 Task: Search the location "Newton Meats Inc"
Action: Mouse moved to (445, 138)
Screenshot: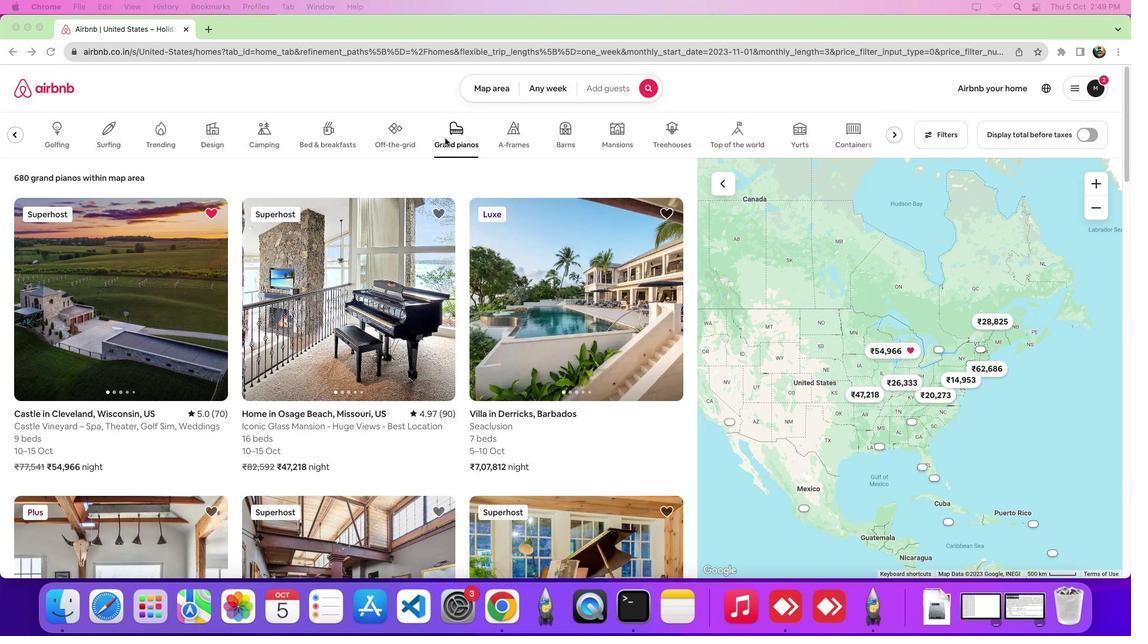 
Action: Mouse pressed left at (445, 138)
Screenshot: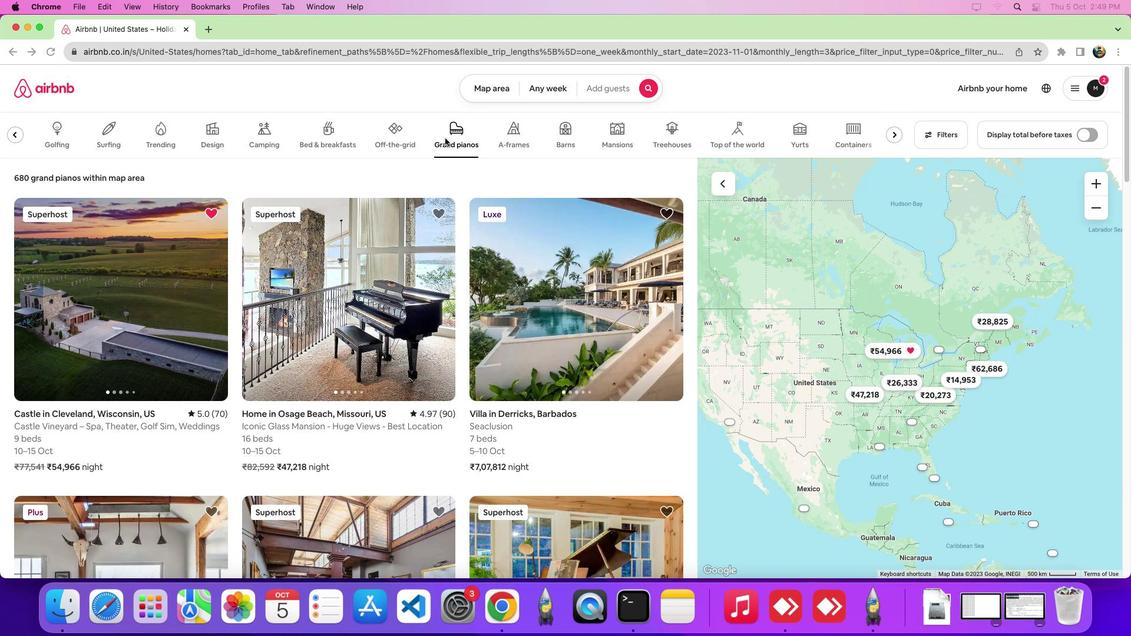 
Action: Mouse moved to (105, 306)
Screenshot: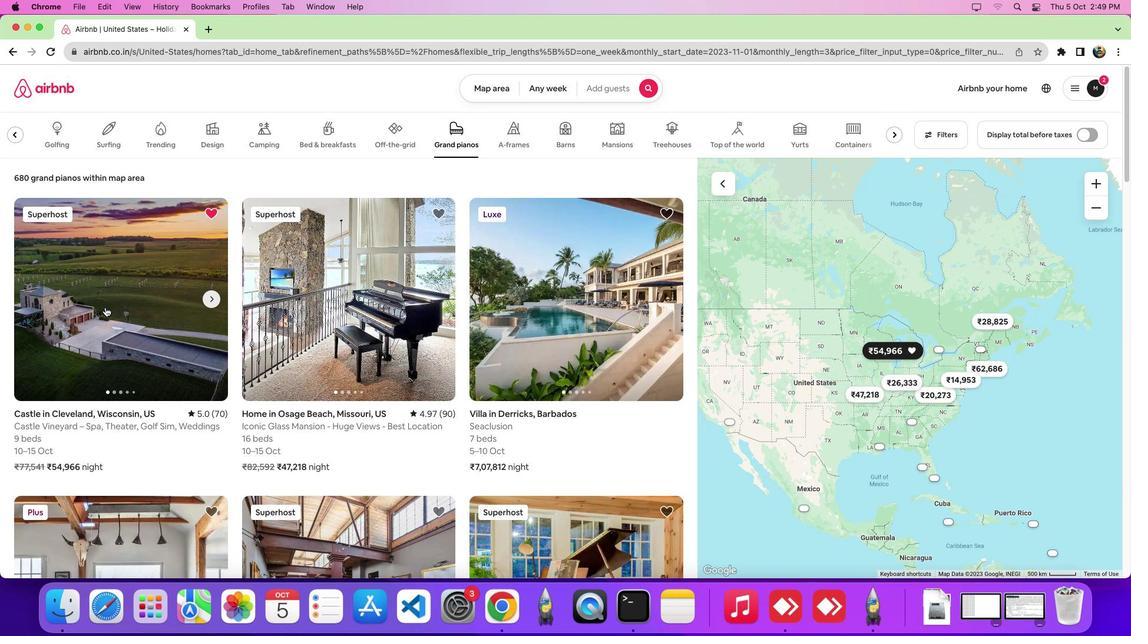 
Action: Mouse pressed left at (105, 306)
Screenshot: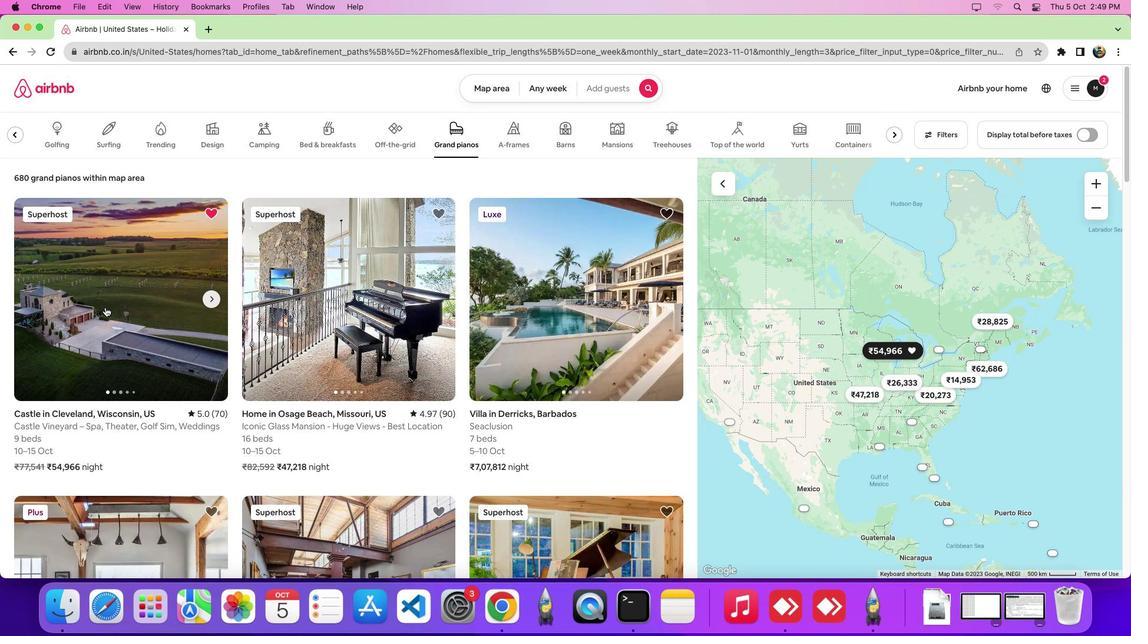 
Action: Mouse moved to (543, 284)
Screenshot: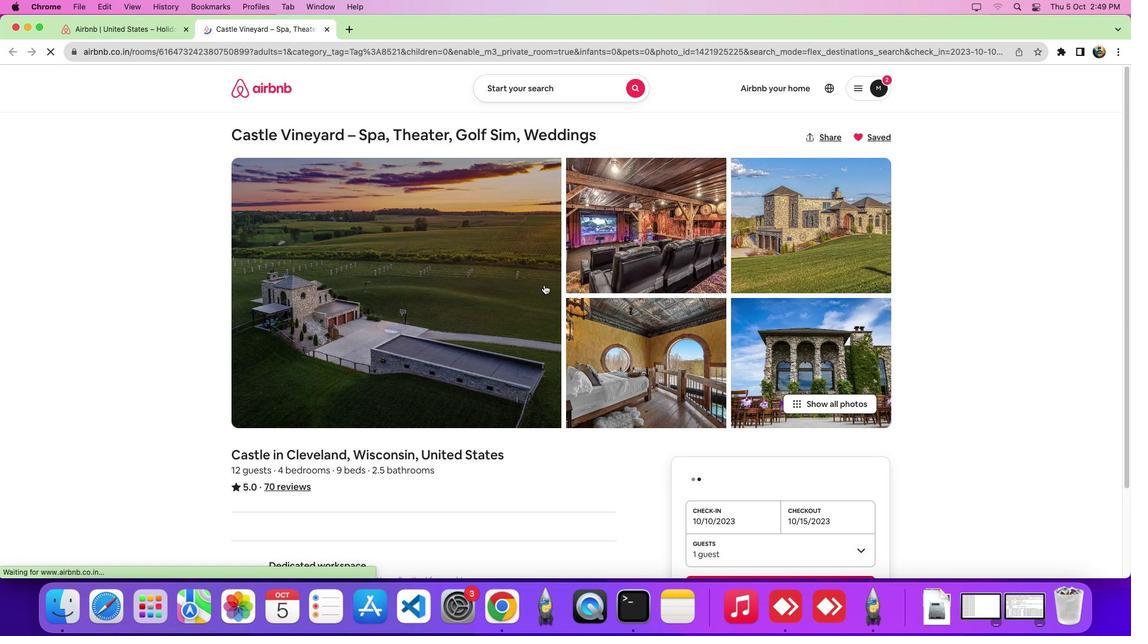 
Action: Mouse scrolled (543, 284) with delta (0, 0)
Screenshot: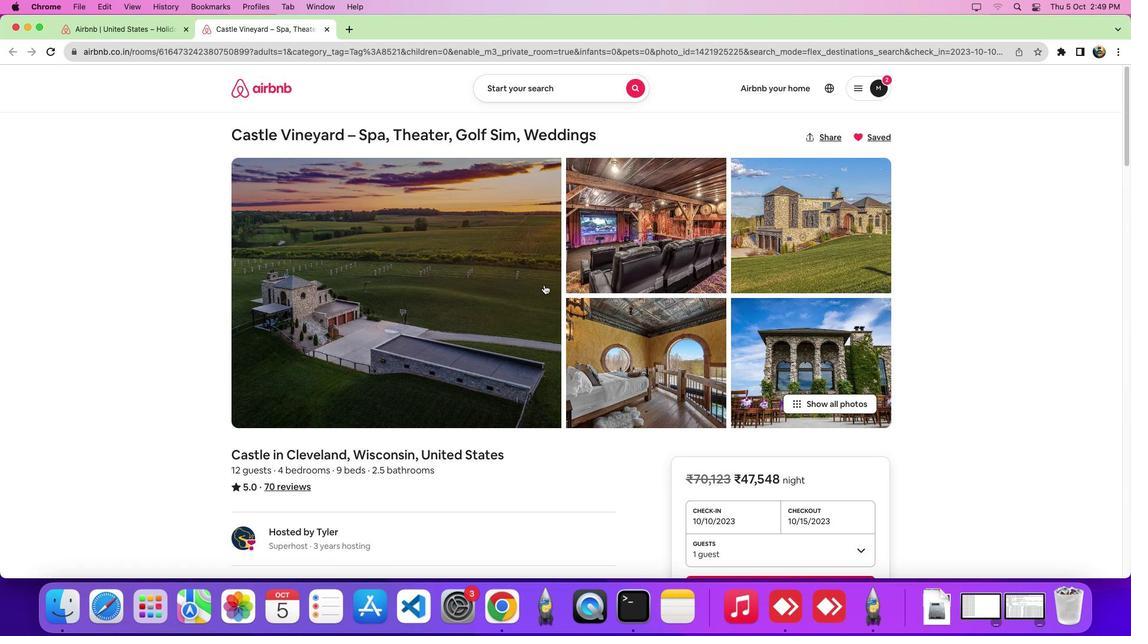 
Action: Mouse scrolled (543, 284) with delta (0, 0)
Screenshot: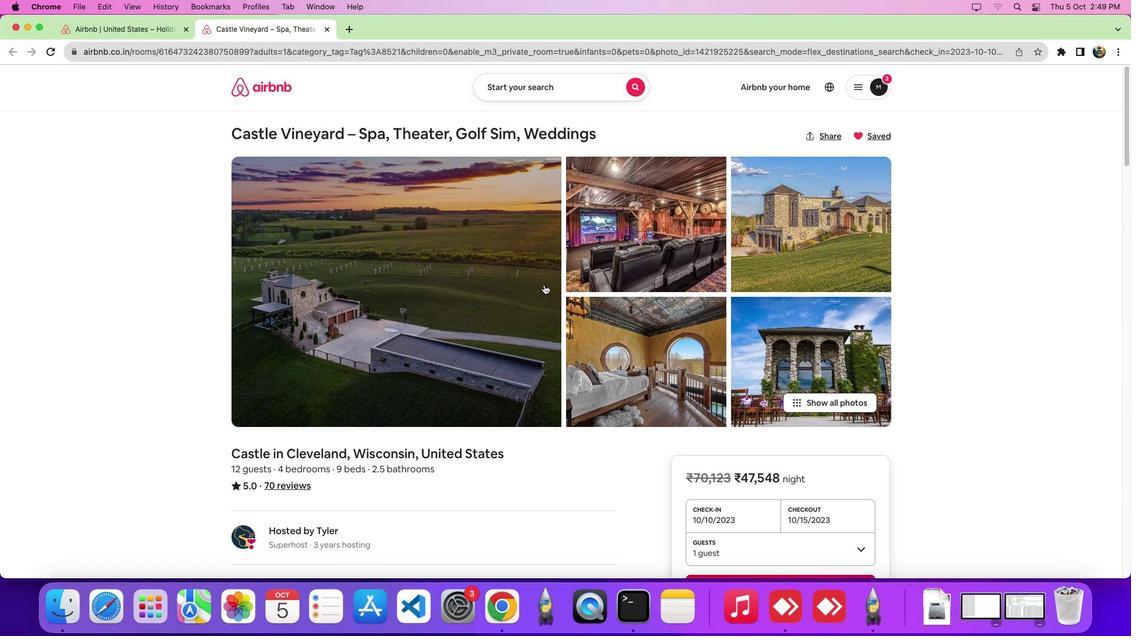 
Action: Mouse scrolled (543, 284) with delta (0, -3)
Screenshot: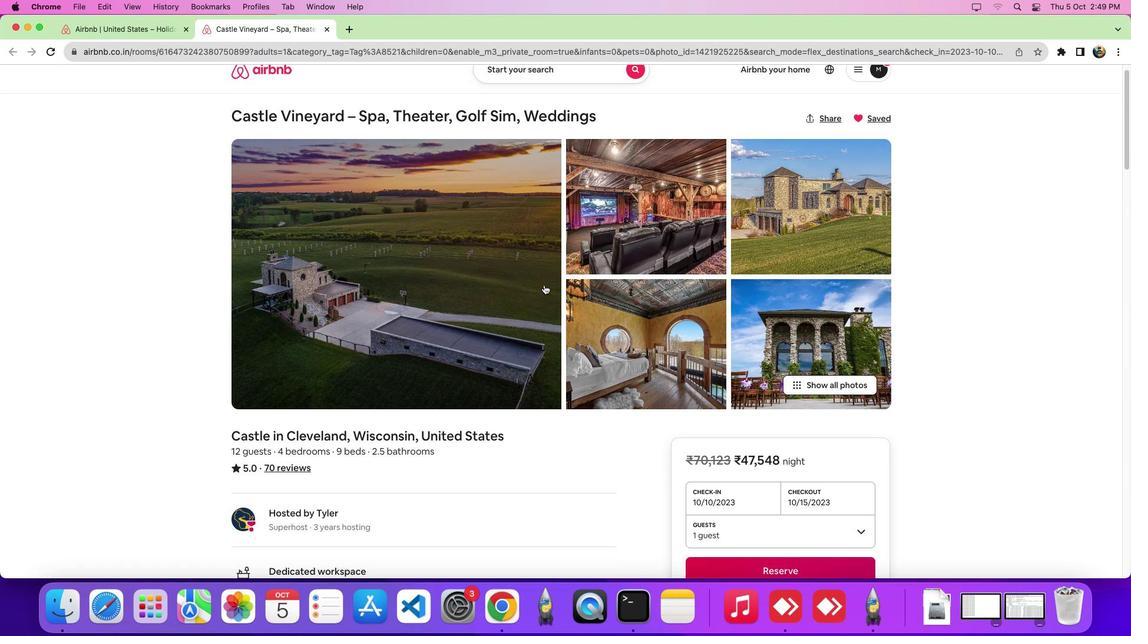 
Action: Mouse scrolled (543, 284) with delta (0, -5)
Screenshot: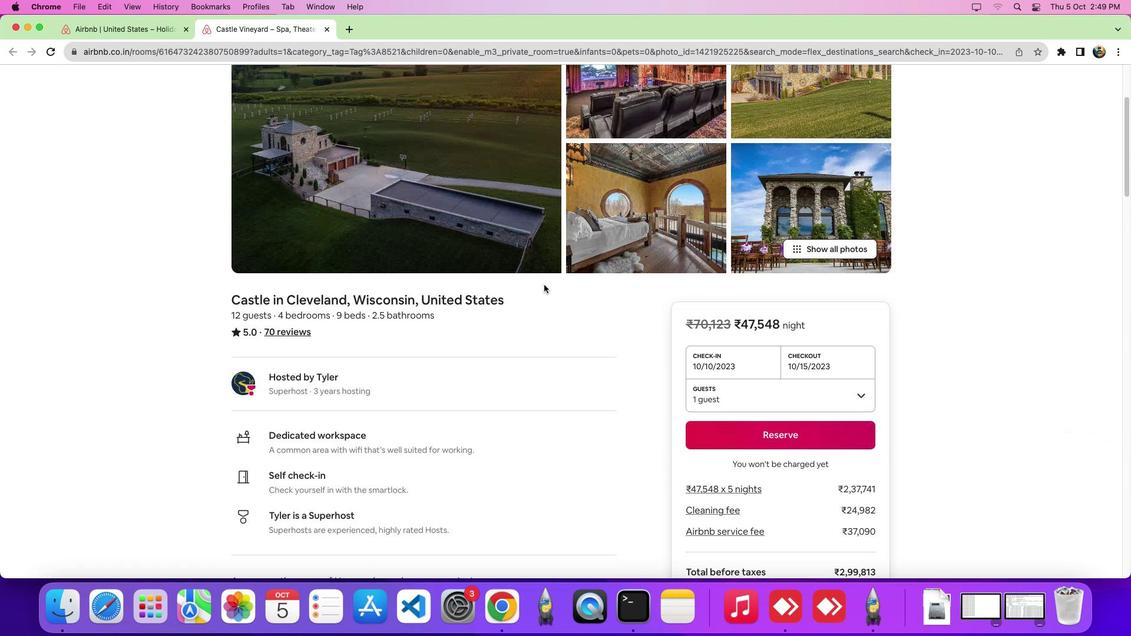 
Action: Mouse scrolled (543, 284) with delta (0, -7)
Screenshot: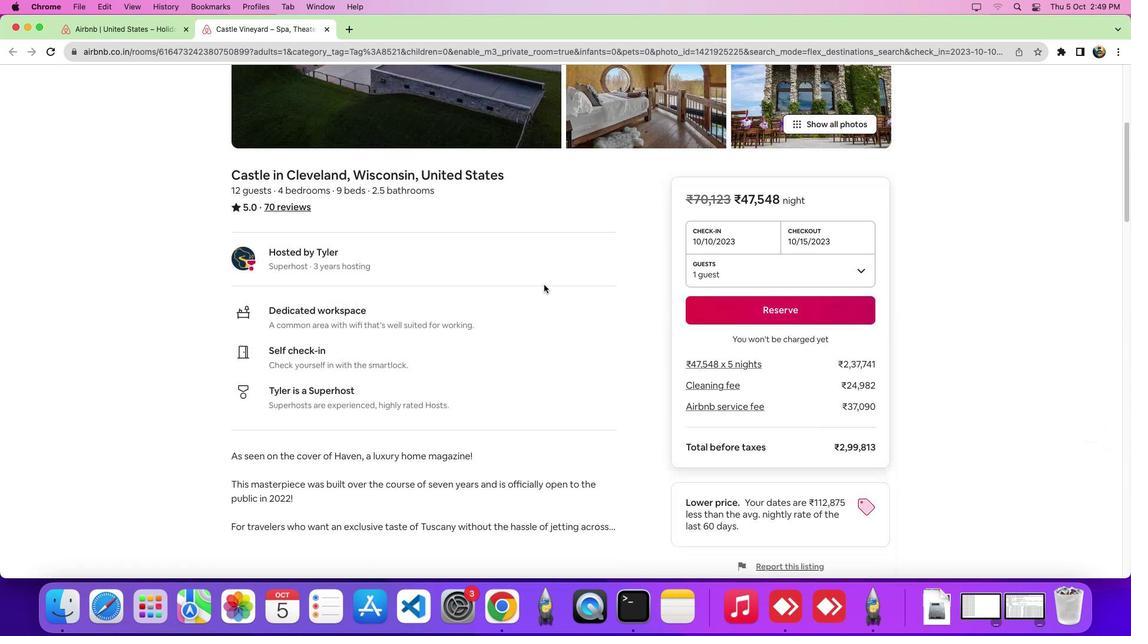 
Action: Mouse moved to (395, 84)
Screenshot: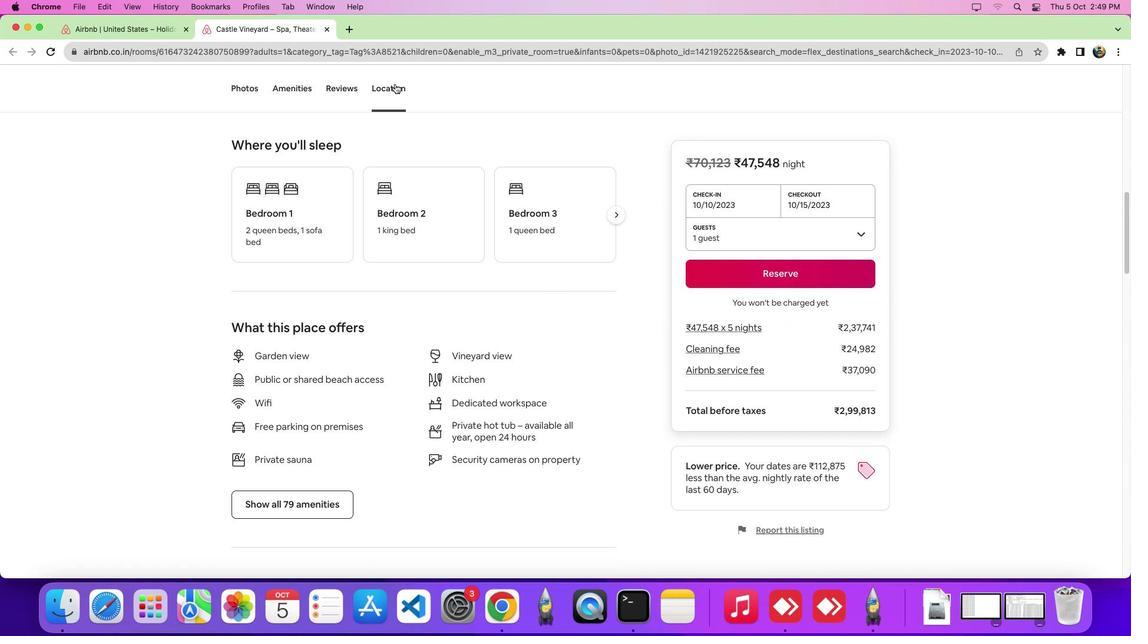 
Action: Mouse pressed left at (395, 84)
Screenshot: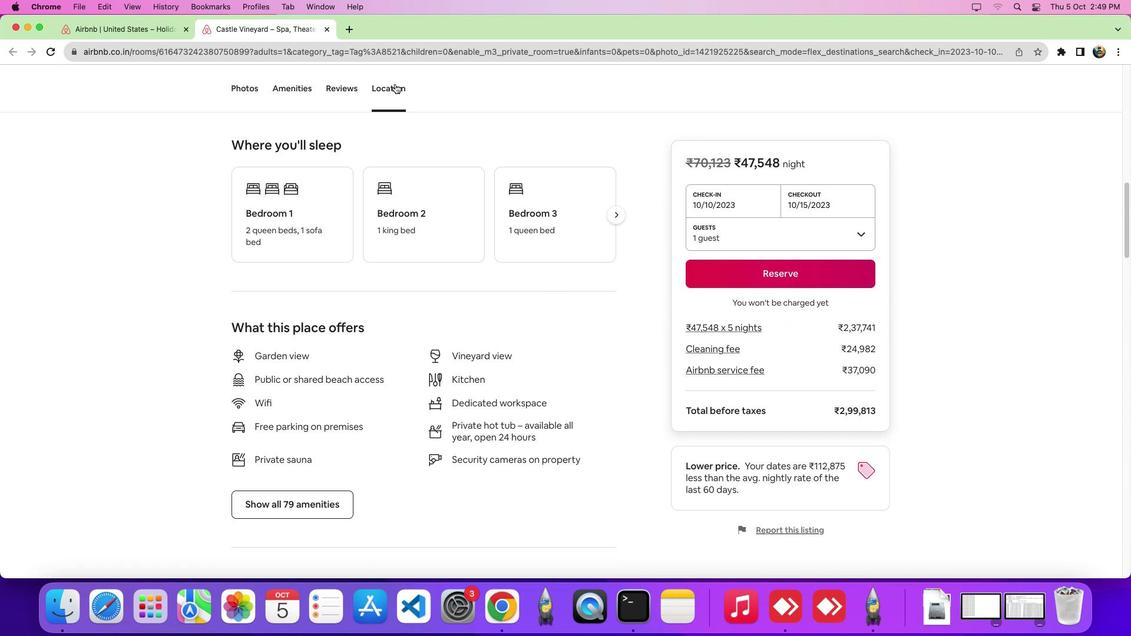 
Action: Mouse moved to (522, 407)
Screenshot: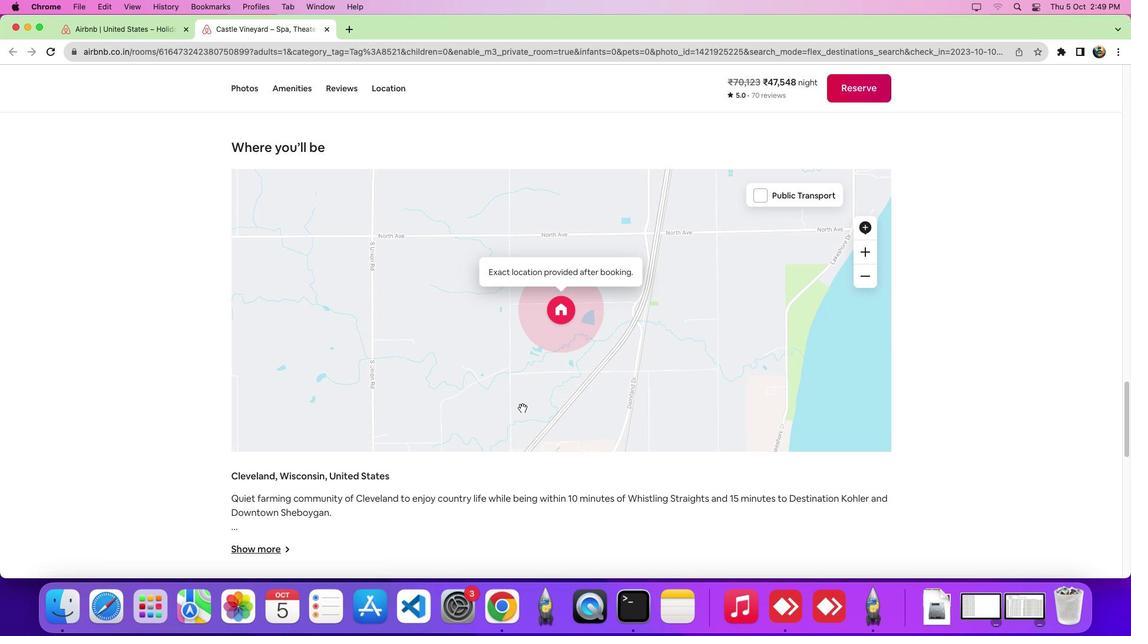 
Action: Mouse scrolled (522, 407) with delta (0, 0)
Screenshot: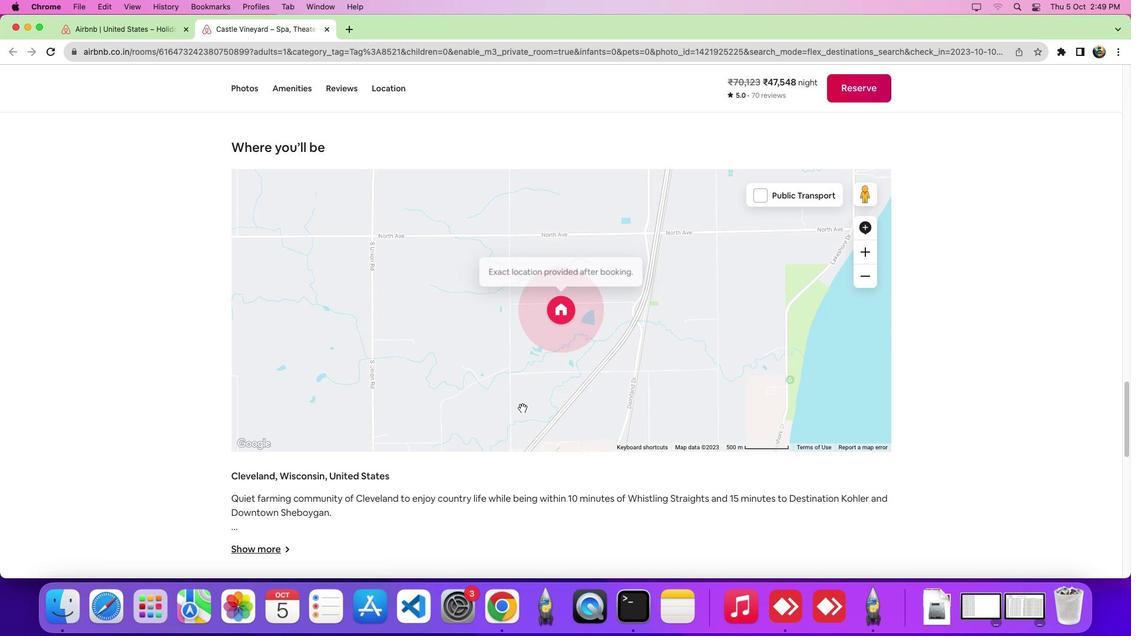 
Action: Mouse scrolled (522, 407) with delta (0, 0)
Screenshot: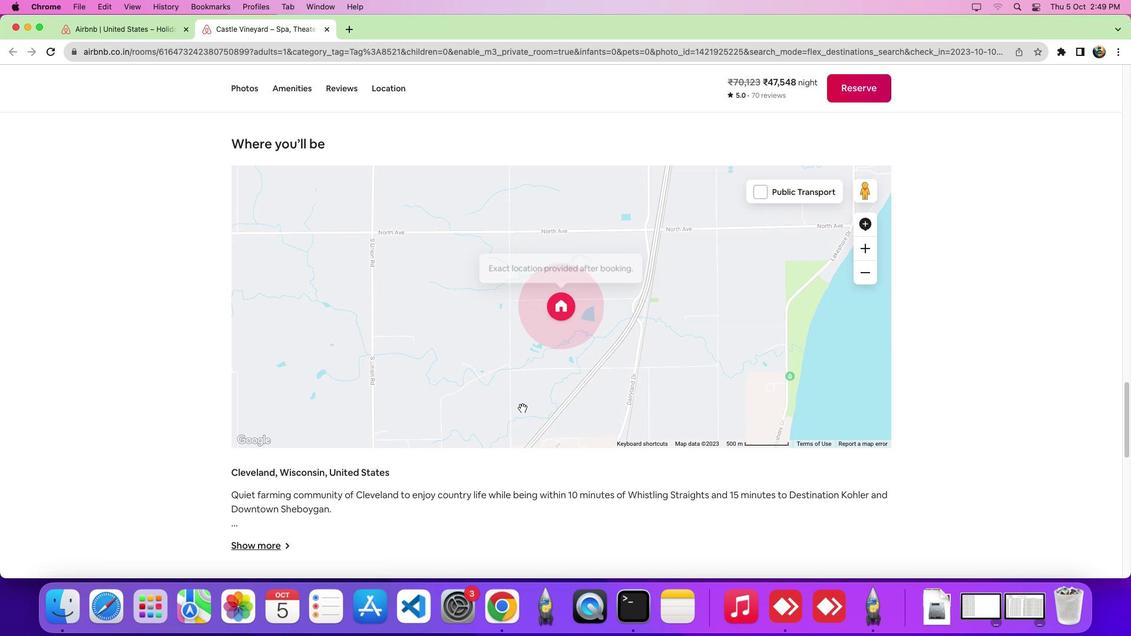 
Action: Mouse moved to (523, 408)
Screenshot: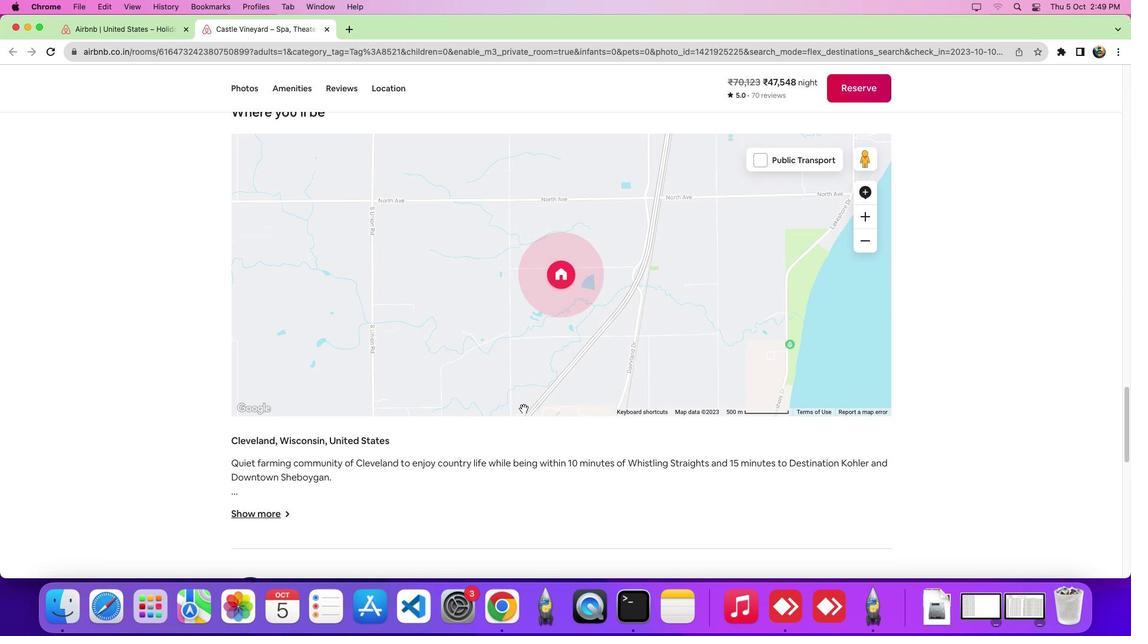
Action: Mouse scrolled (523, 408) with delta (0, 0)
Screenshot: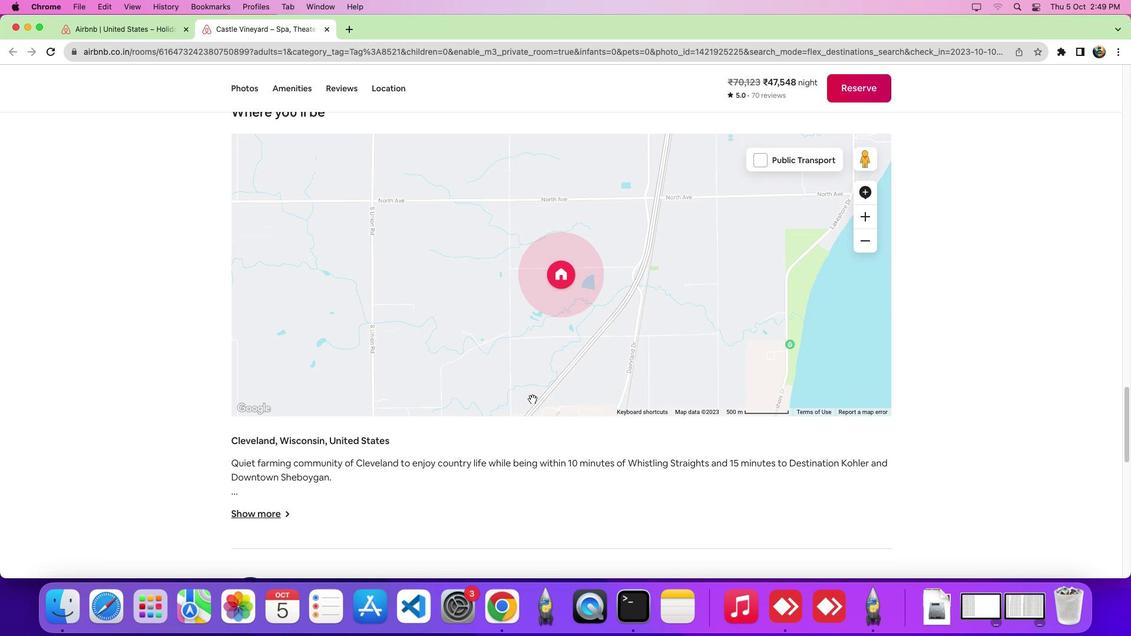 
Action: Mouse moved to (873, 191)
Screenshot: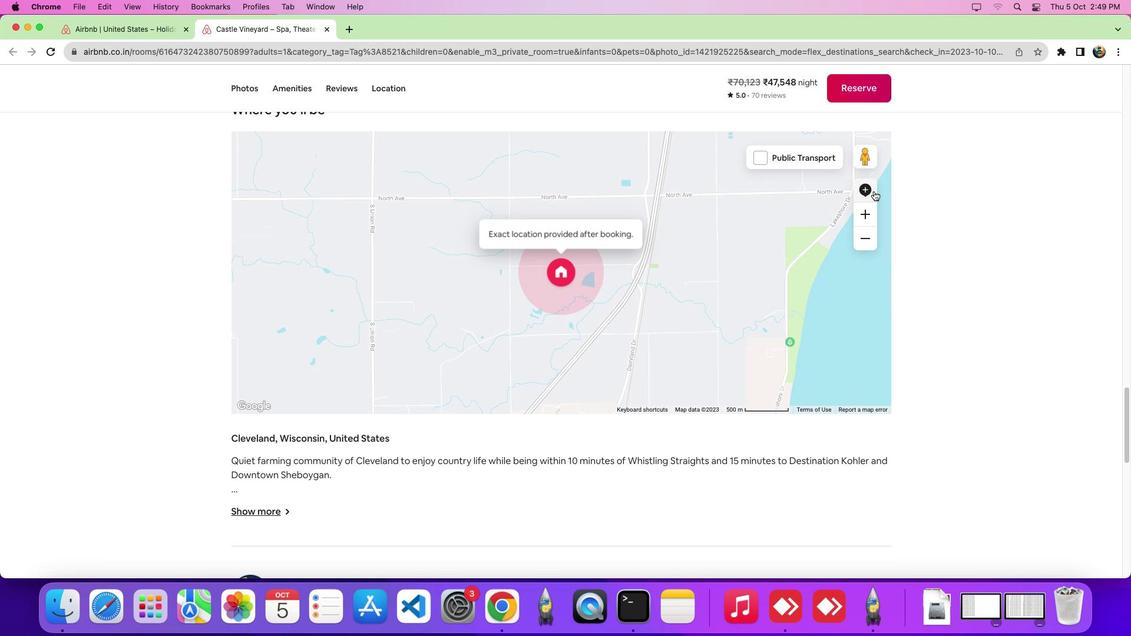 
Action: Mouse pressed left at (873, 191)
Screenshot: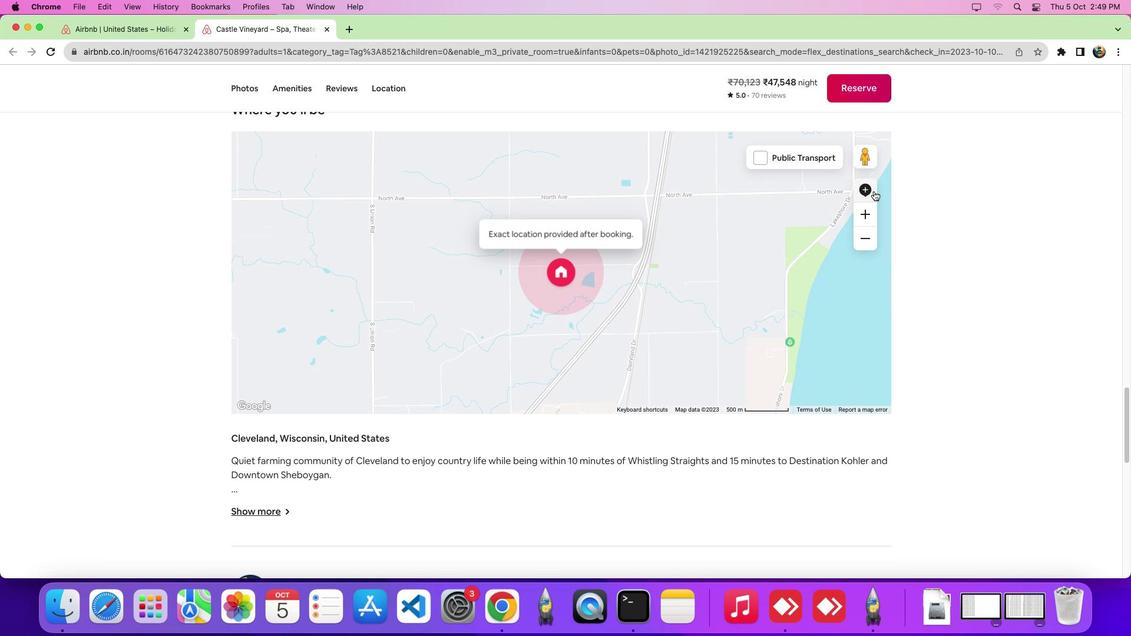 
Action: Mouse moved to (767, 205)
Screenshot: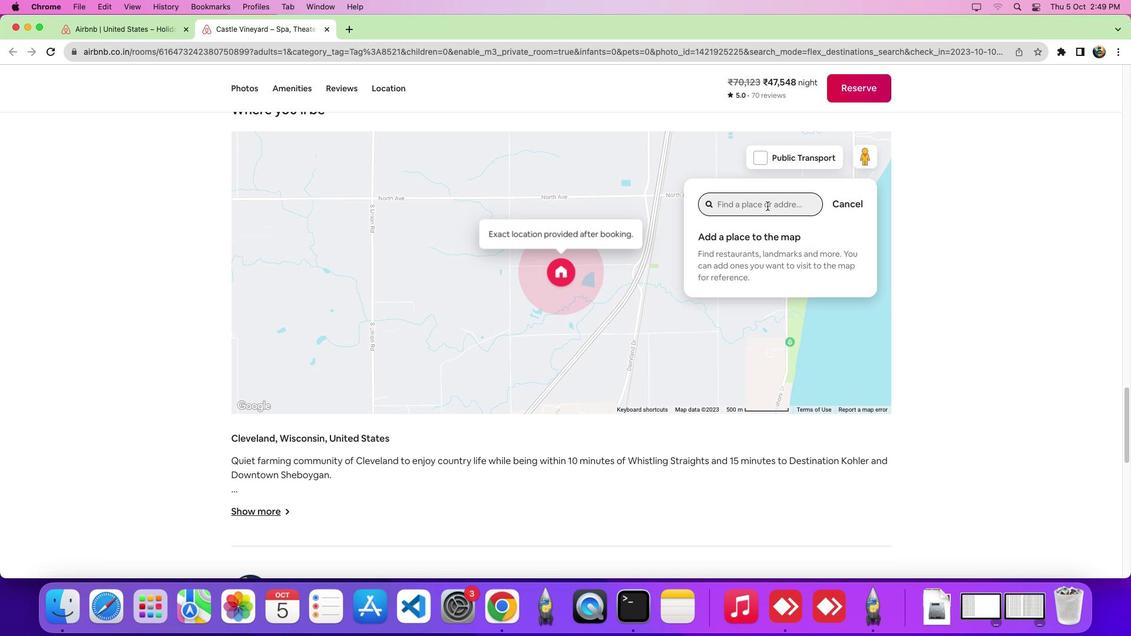 
Action: Mouse pressed left at (767, 205)
Screenshot: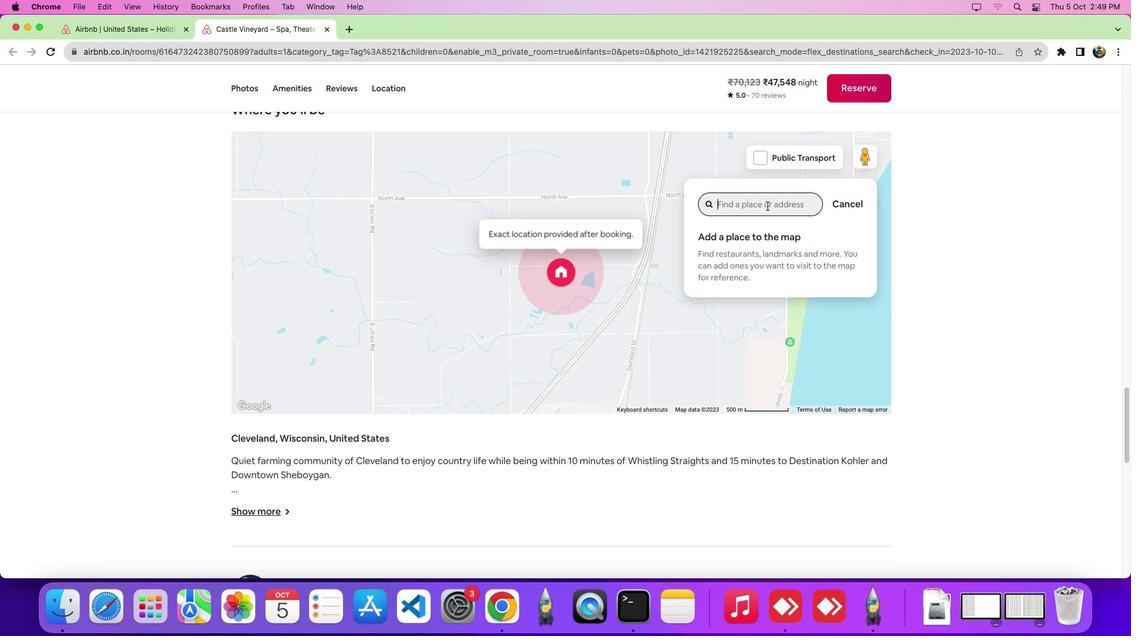 
Action: Key pressed Key.shift'N''e''w'Key.spaceKey.backspace't''o''n'Key.spaceKey.shift'M''a''s'Key.backspaceKey.backspace'e''a''t''s'
Screenshot: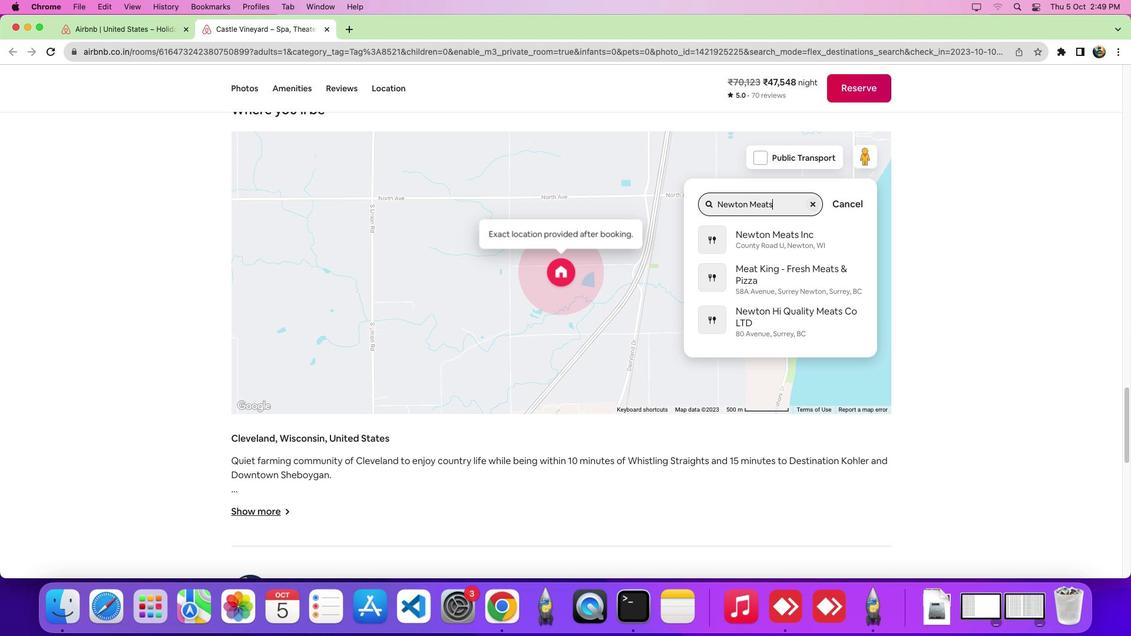 
Action: Mouse moved to (771, 246)
Screenshot: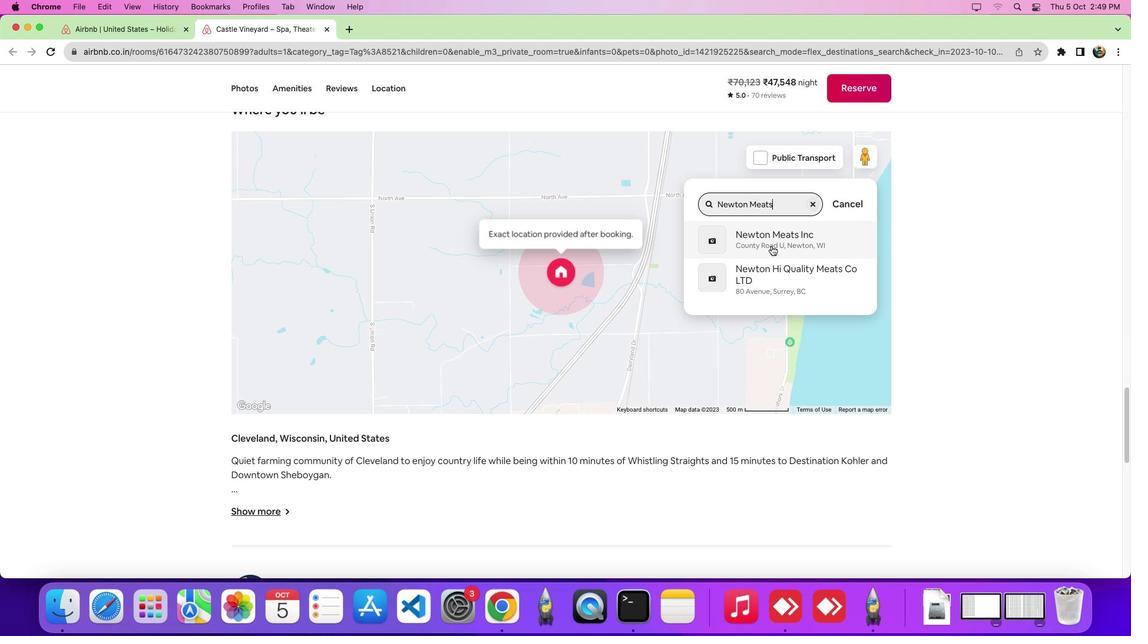 
Action: Mouse pressed left at (771, 246)
Screenshot: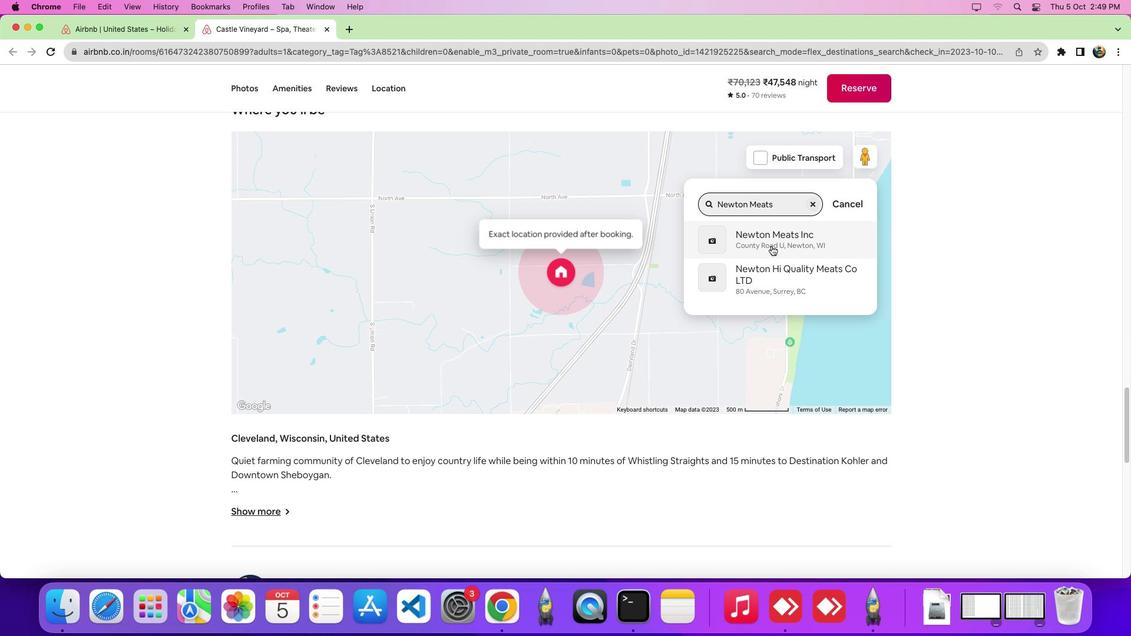 
Action: Mouse moved to (660, 315)
Screenshot: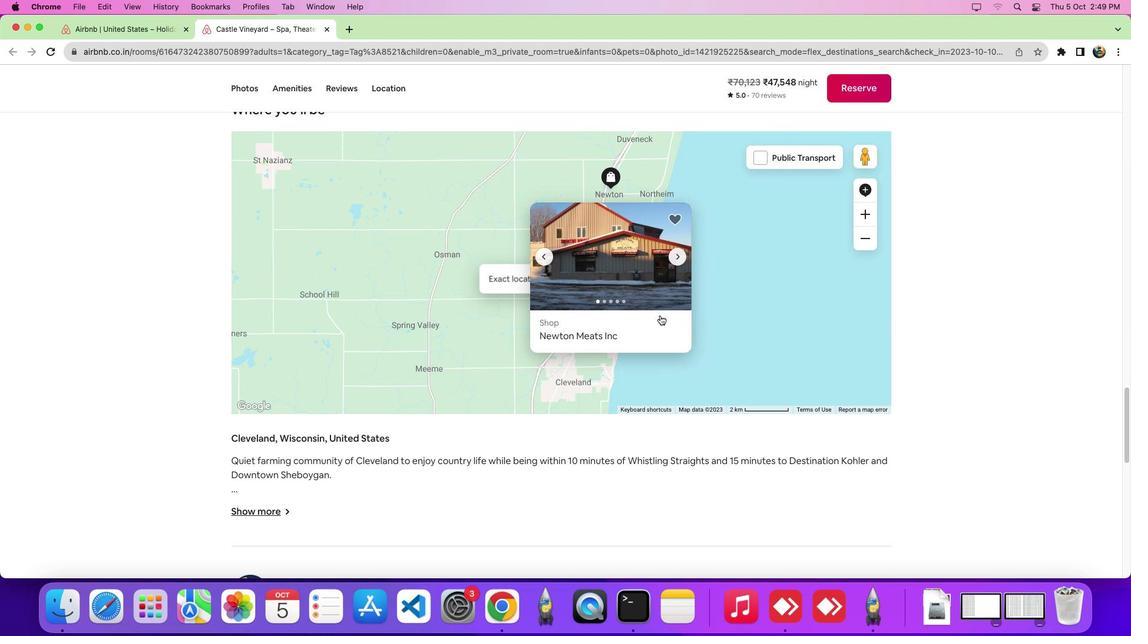 
